 Task: Schedule a networking breakfast event for next Wednesday at 9:00 AM.
Action: Mouse moved to (361, 172)
Screenshot: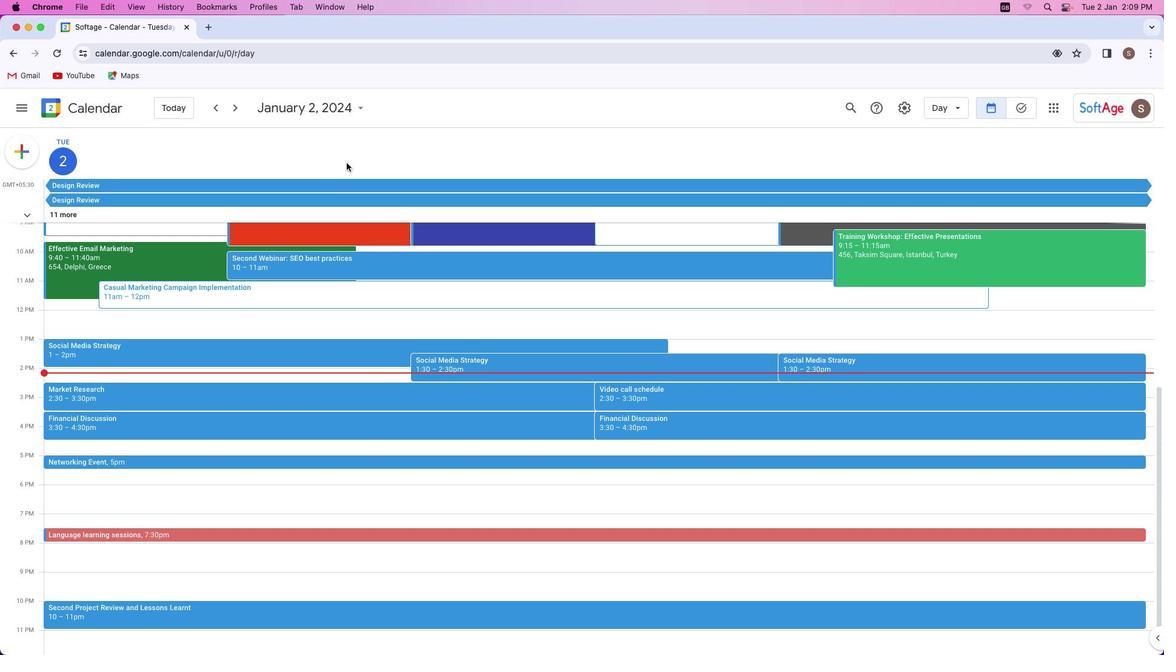 
Action: Mouse pressed left at (361, 172)
Screenshot: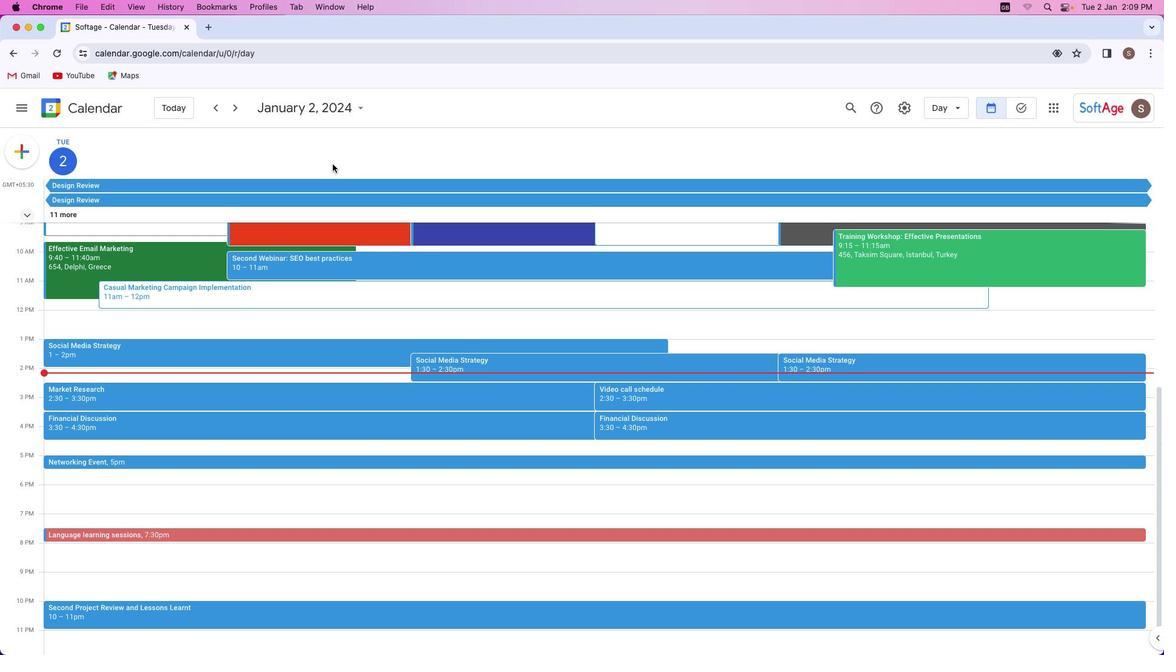 
Action: Mouse moved to (24, 162)
Screenshot: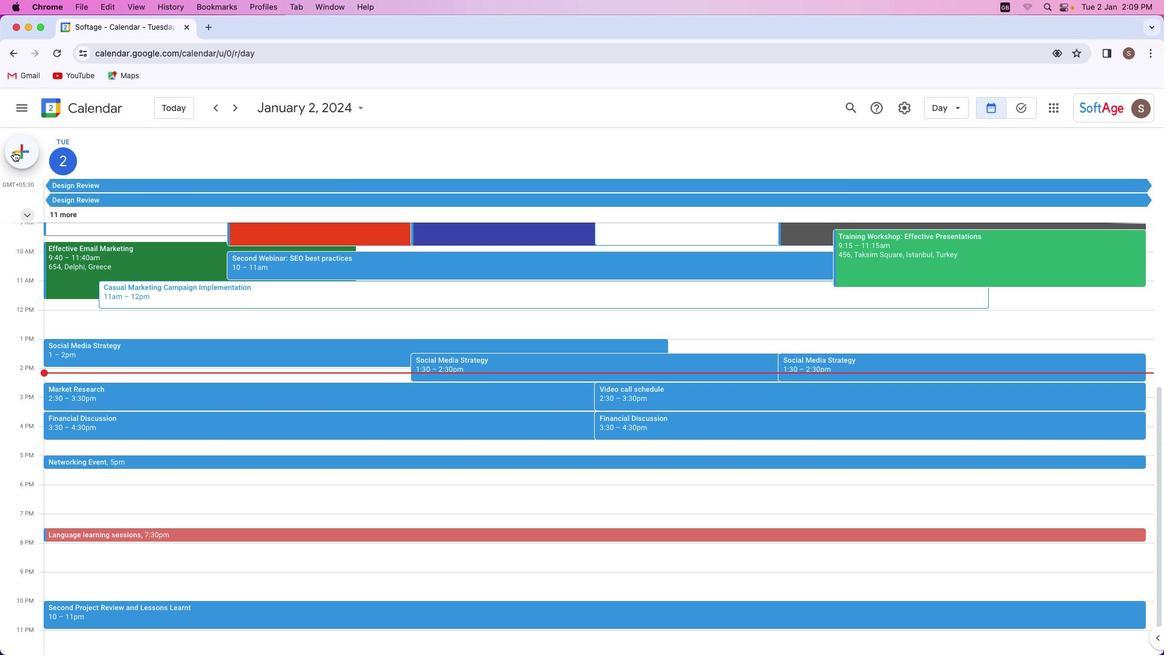 
Action: Mouse pressed left at (24, 162)
Screenshot: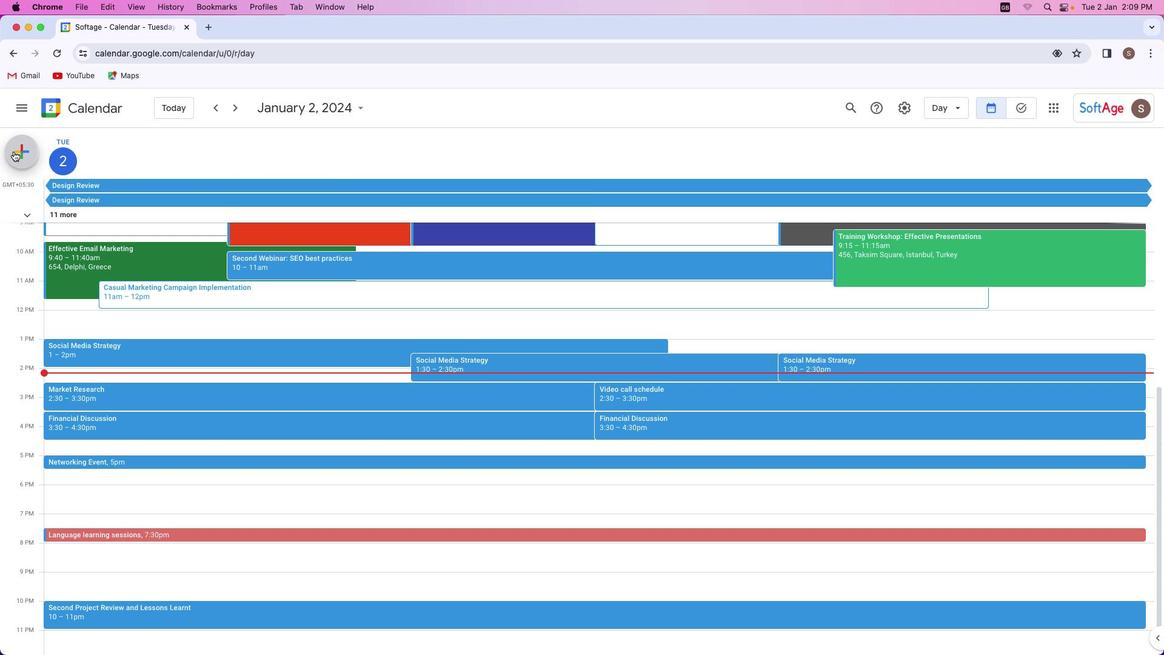 
Action: Mouse moved to (80, 287)
Screenshot: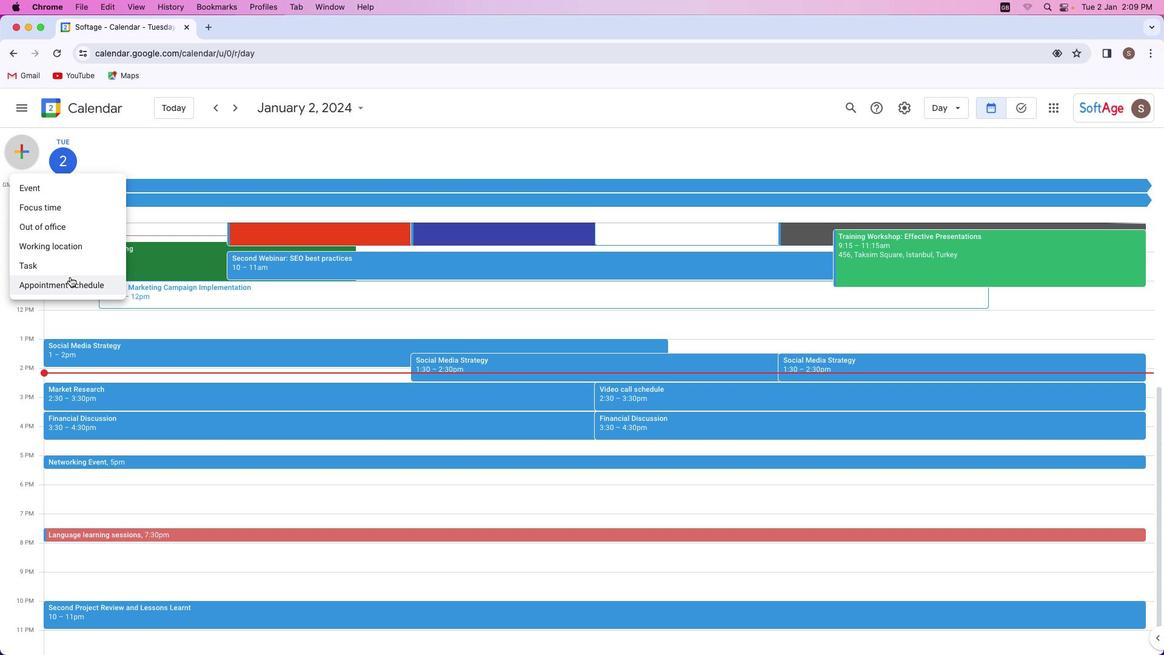 
Action: Mouse pressed left at (80, 287)
Screenshot: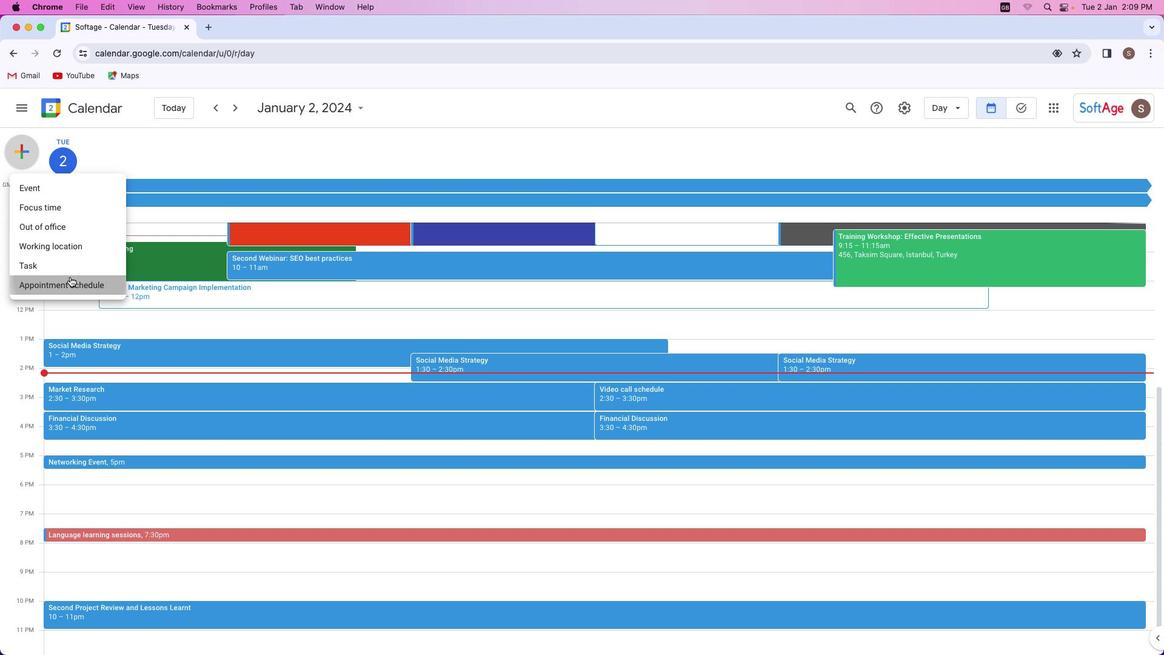 
Action: Mouse moved to (102, 156)
Screenshot: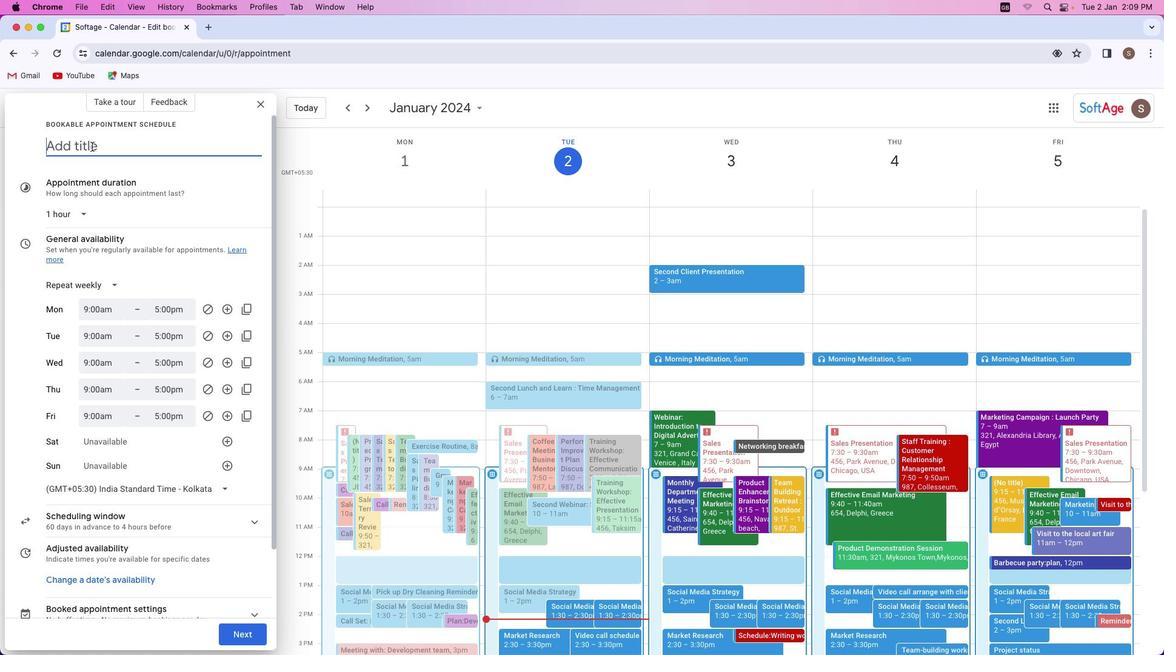 
Action: Key pressed Key.shift'N''e''t''w''o''r''k''i''n''g'Key.space'b''r''e''a''k''f''a''s''t'Key.space
Screenshot: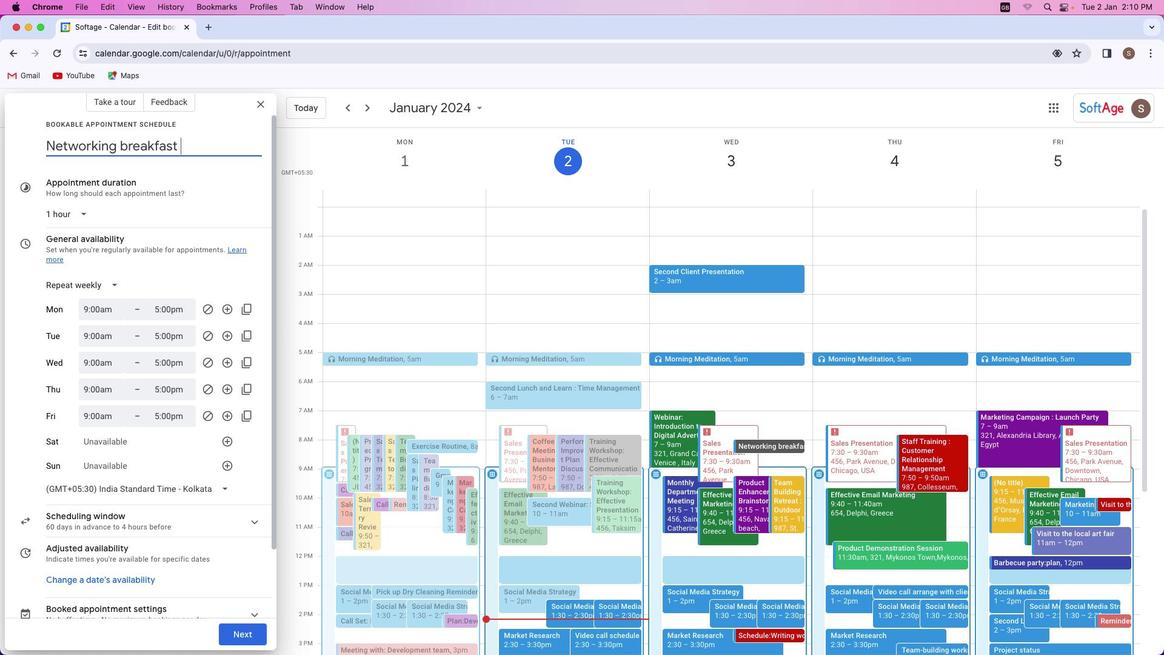 
Action: Mouse moved to (104, 293)
Screenshot: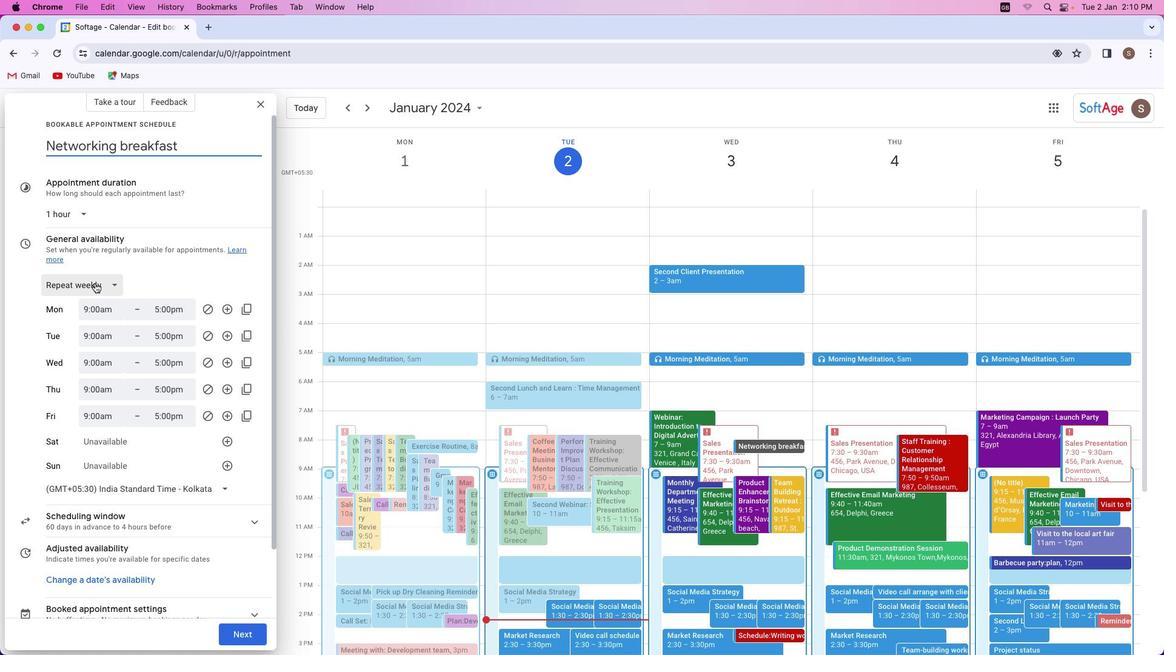 
Action: Mouse pressed left at (104, 293)
Screenshot: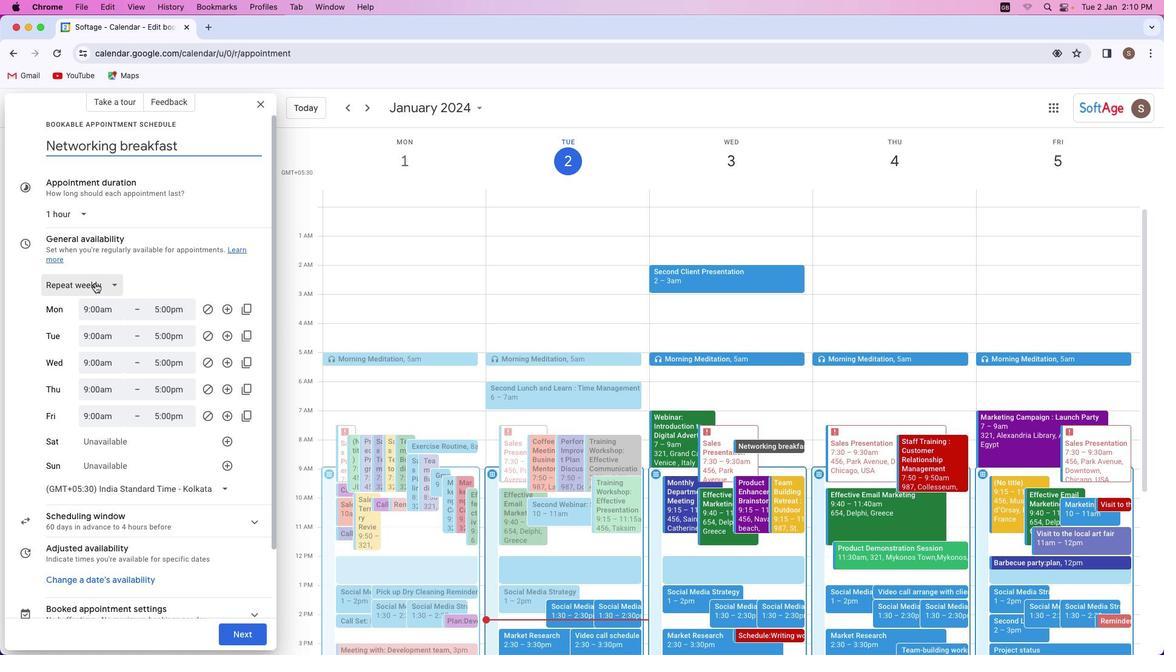 
Action: Mouse moved to (103, 314)
Screenshot: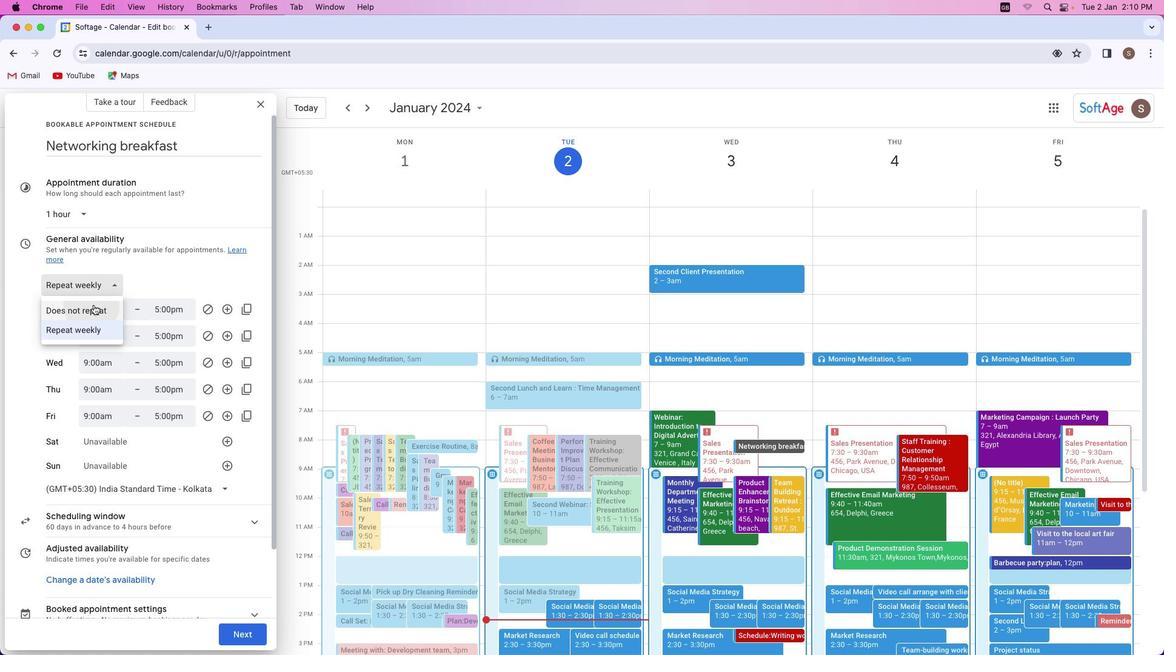 
Action: Mouse pressed left at (103, 314)
Screenshot: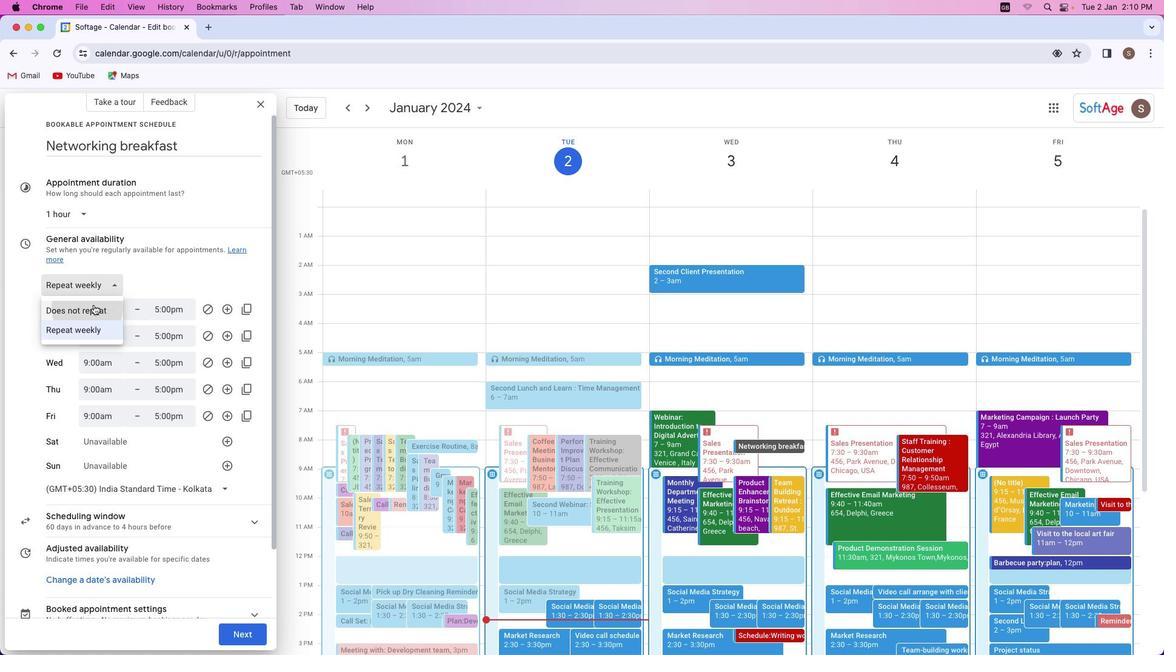 
Action: Mouse moved to (96, 308)
Screenshot: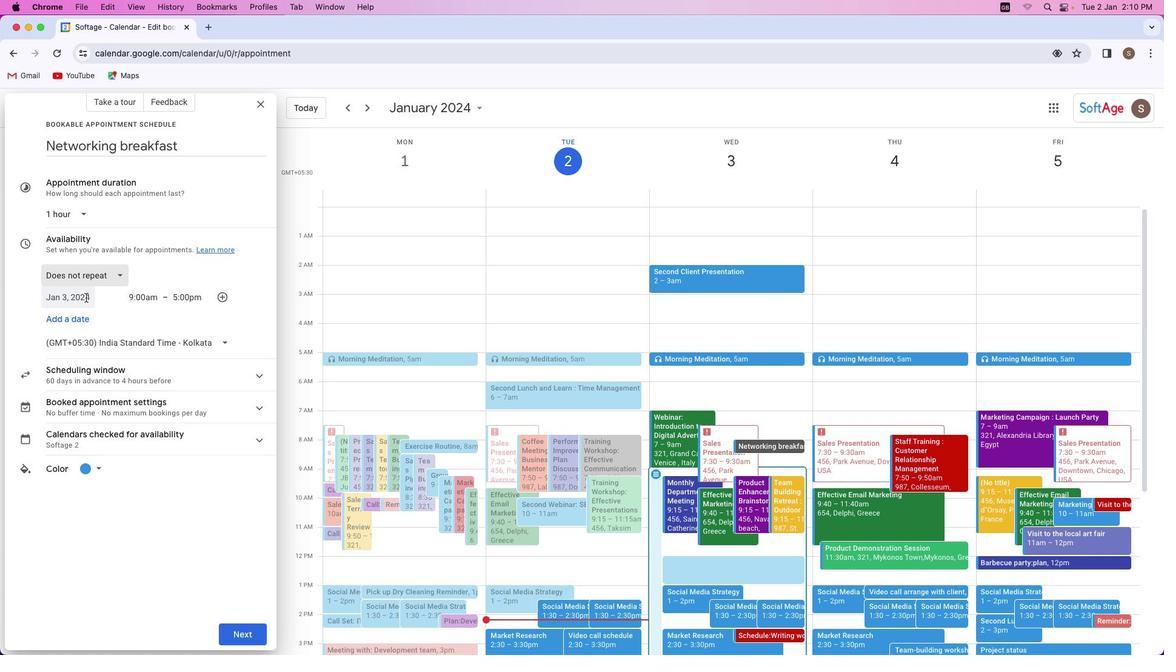 
Action: Mouse pressed left at (96, 308)
Screenshot: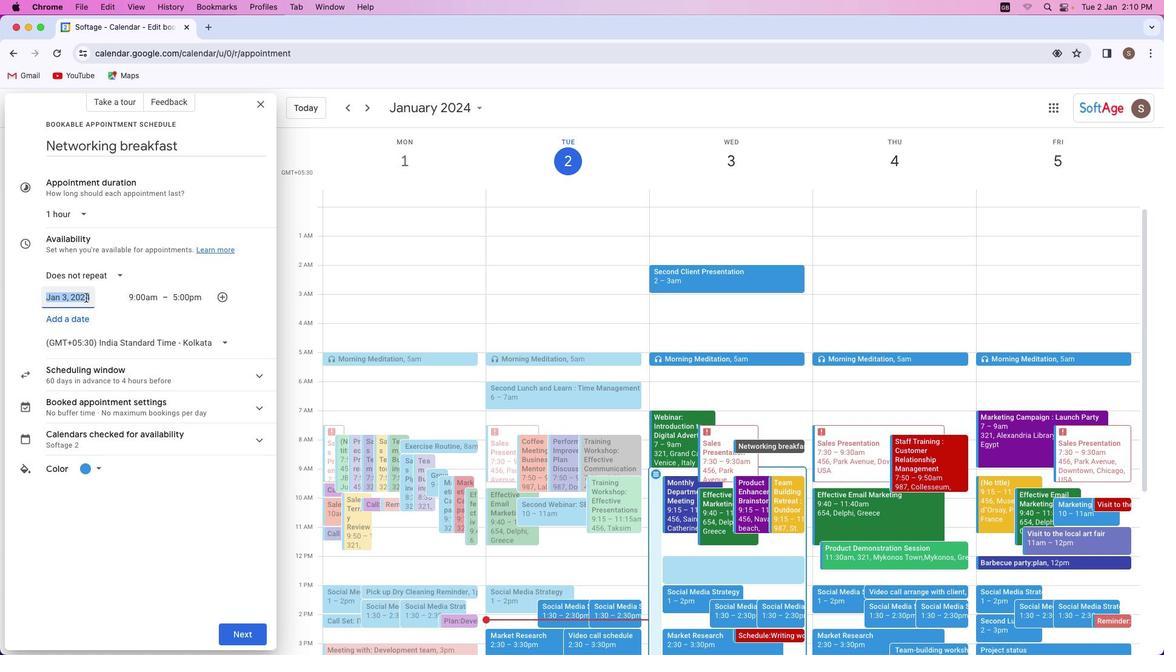 
Action: Mouse moved to (117, 387)
Screenshot: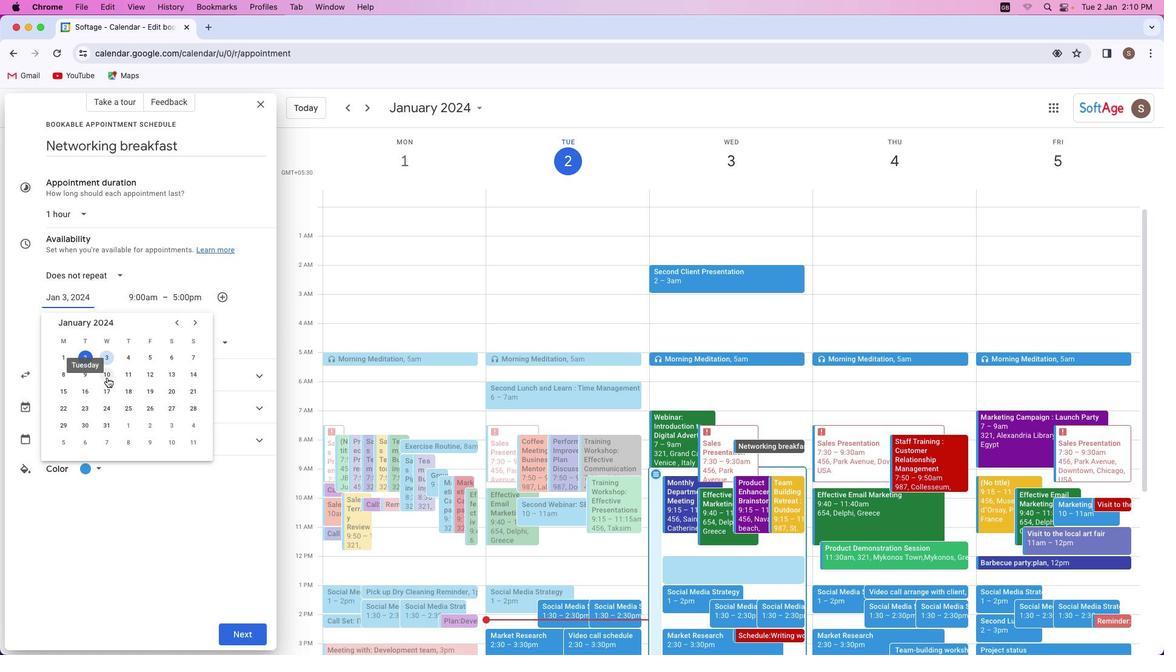 
Action: Mouse pressed left at (117, 387)
Screenshot: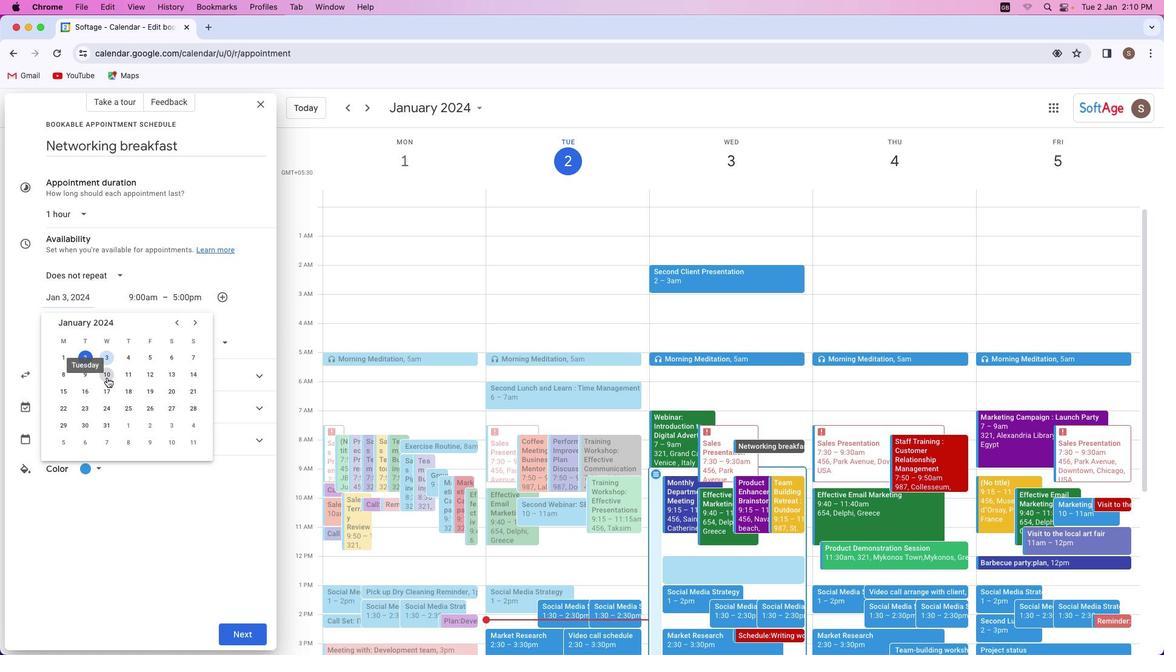 
Action: Mouse moved to (166, 308)
Screenshot: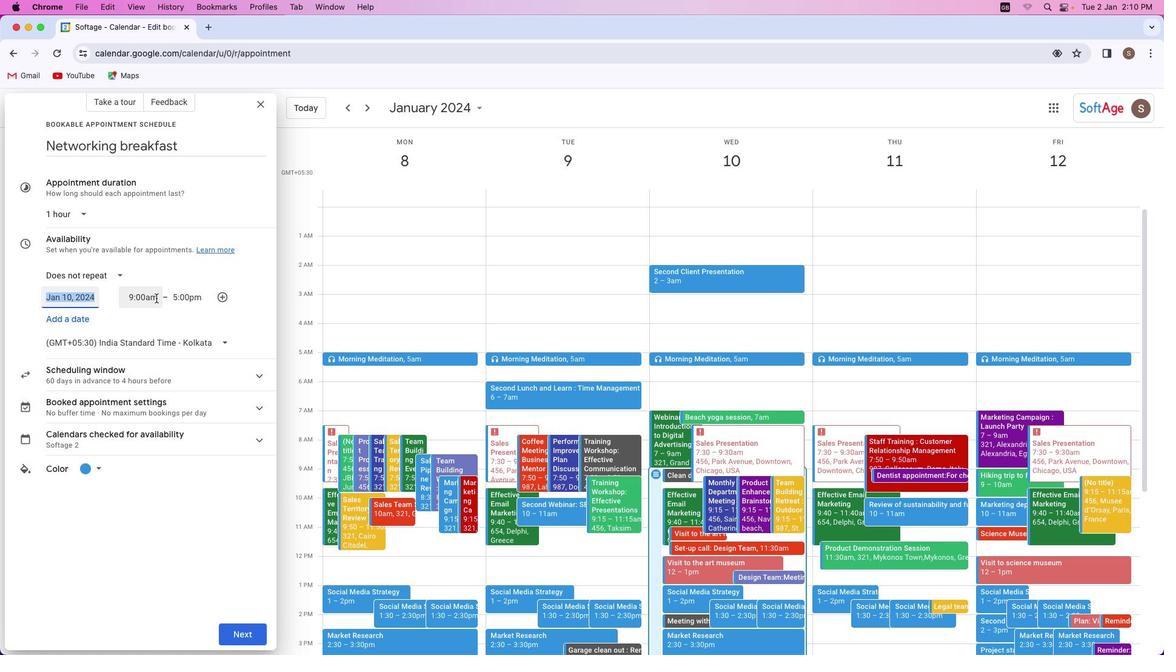 
Action: Mouse pressed left at (166, 308)
Screenshot: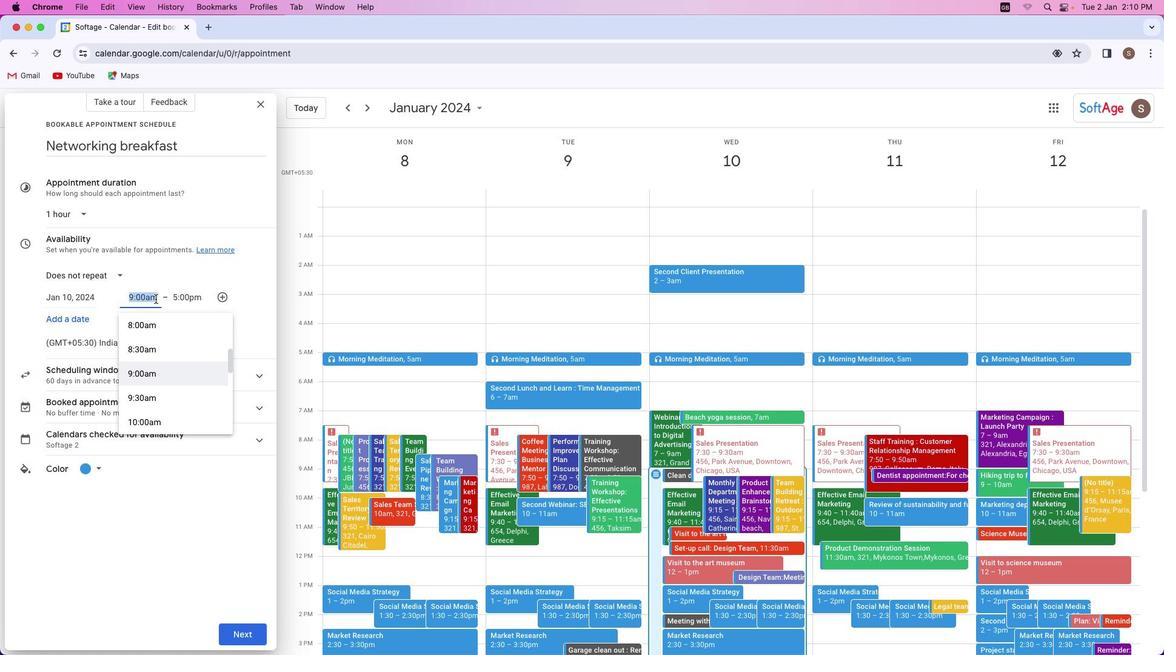 
Action: Mouse moved to (166, 379)
Screenshot: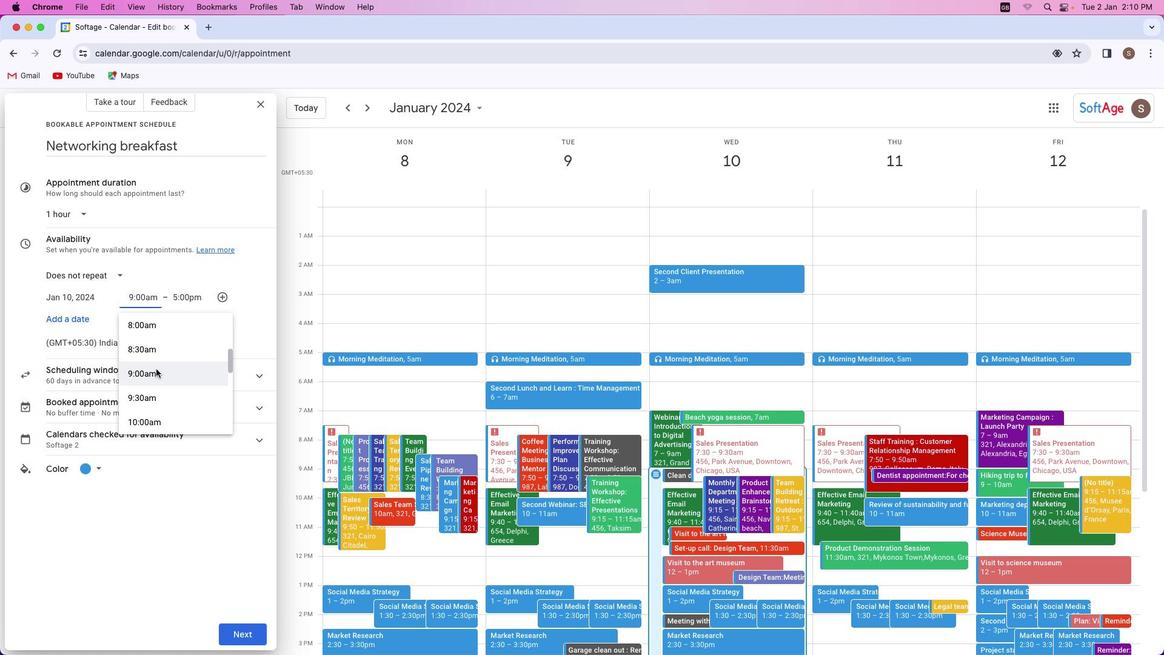 
Action: Mouse pressed left at (166, 379)
Screenshot: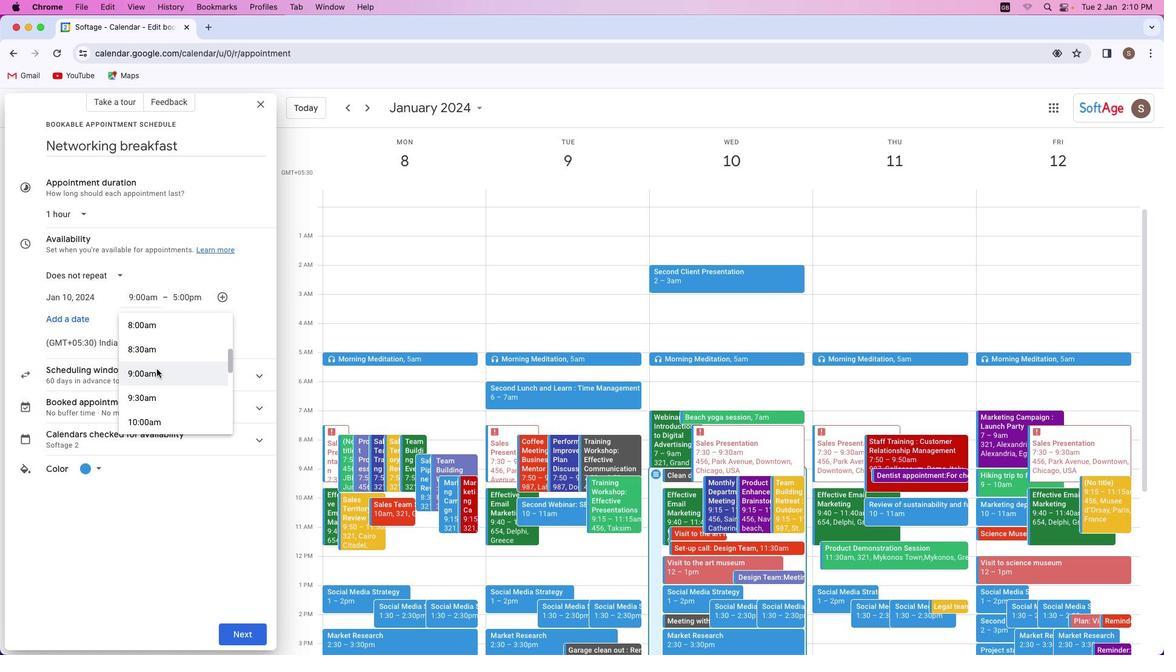 
Action: Mouse moved to (111, 475)
Screenshot: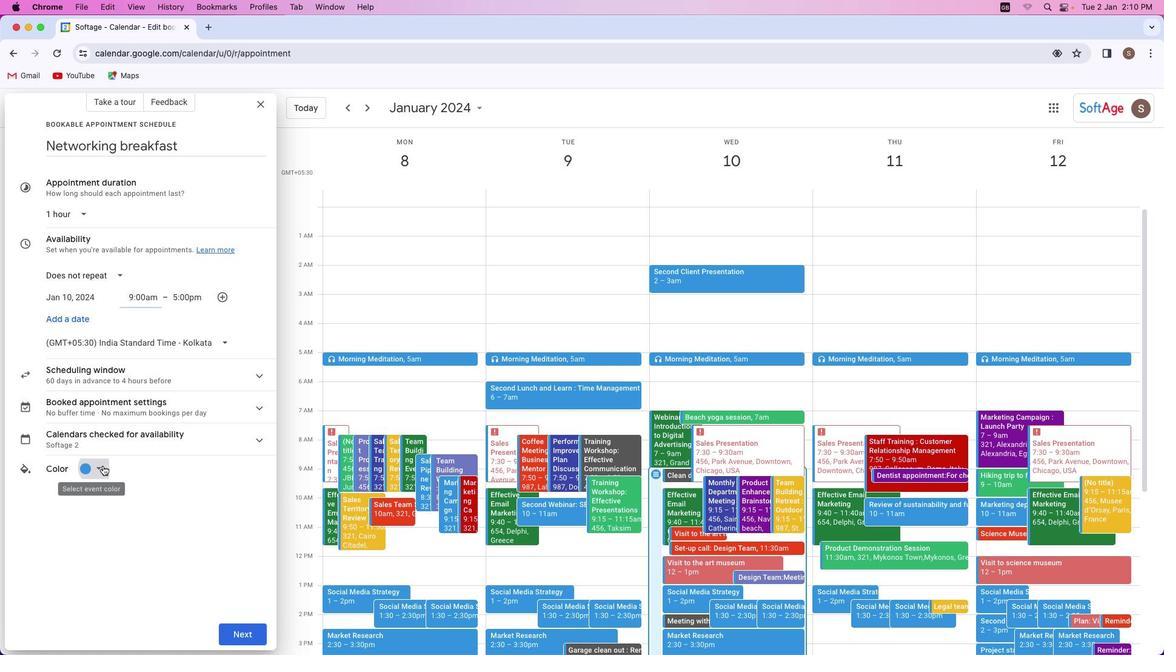 
Action: Mouse pressed left at (111, 475)
Screenshot: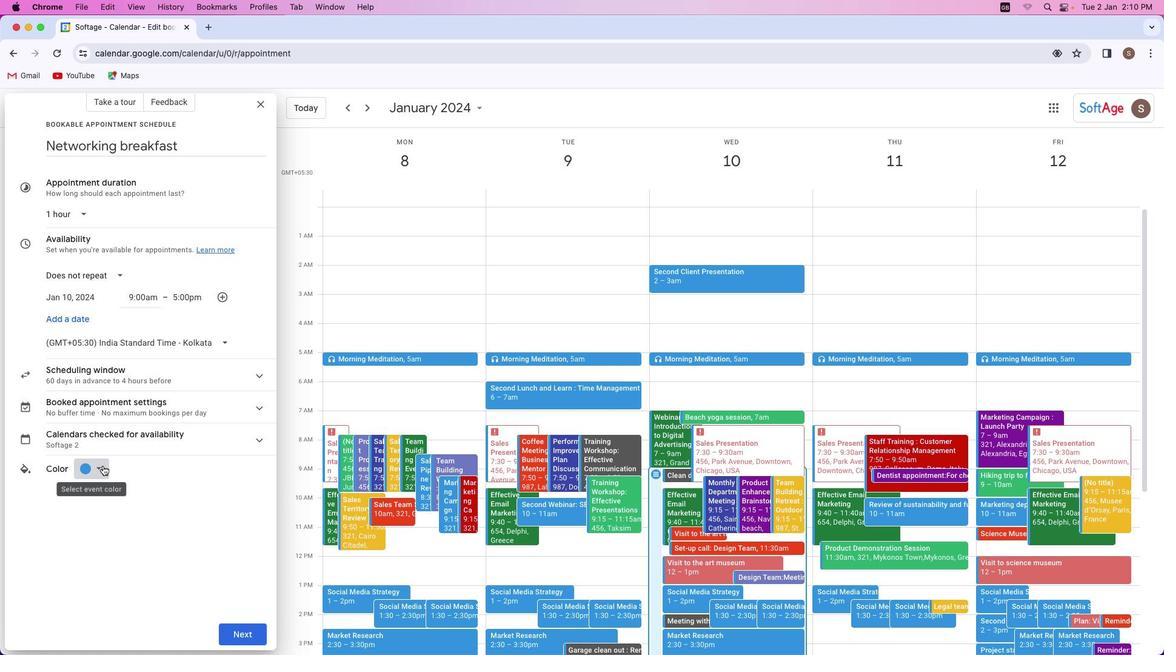 
Action: Mouse moved to (114, 502)
Screenshot: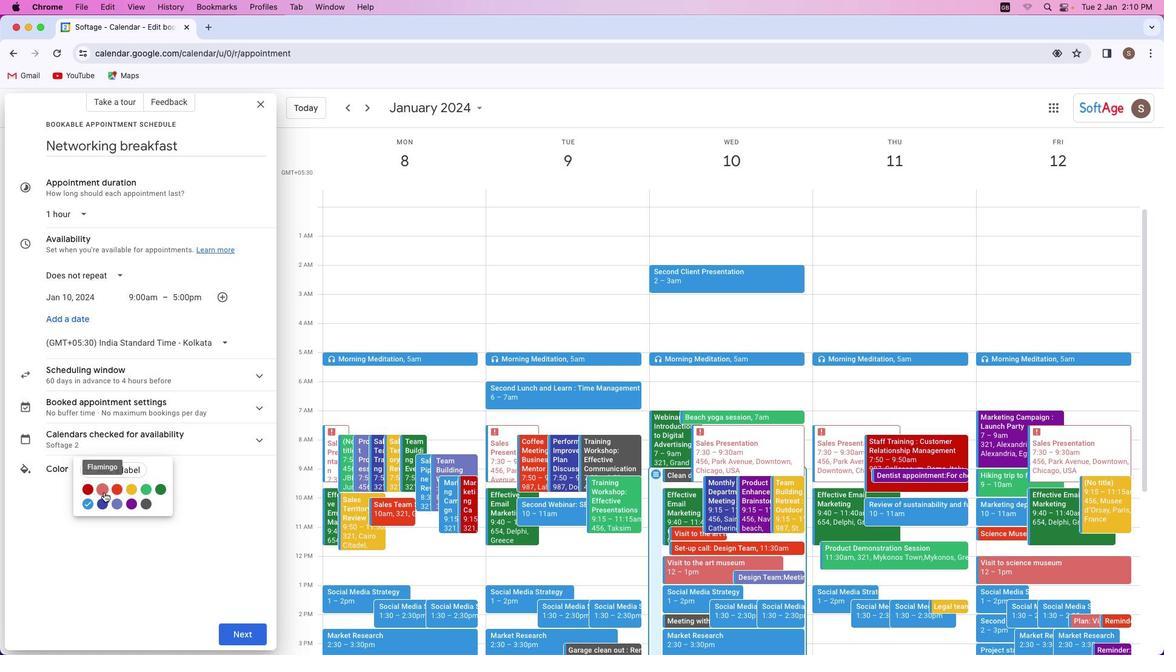 
Action: Mouse pressed left at (114, 502)
Screenshot: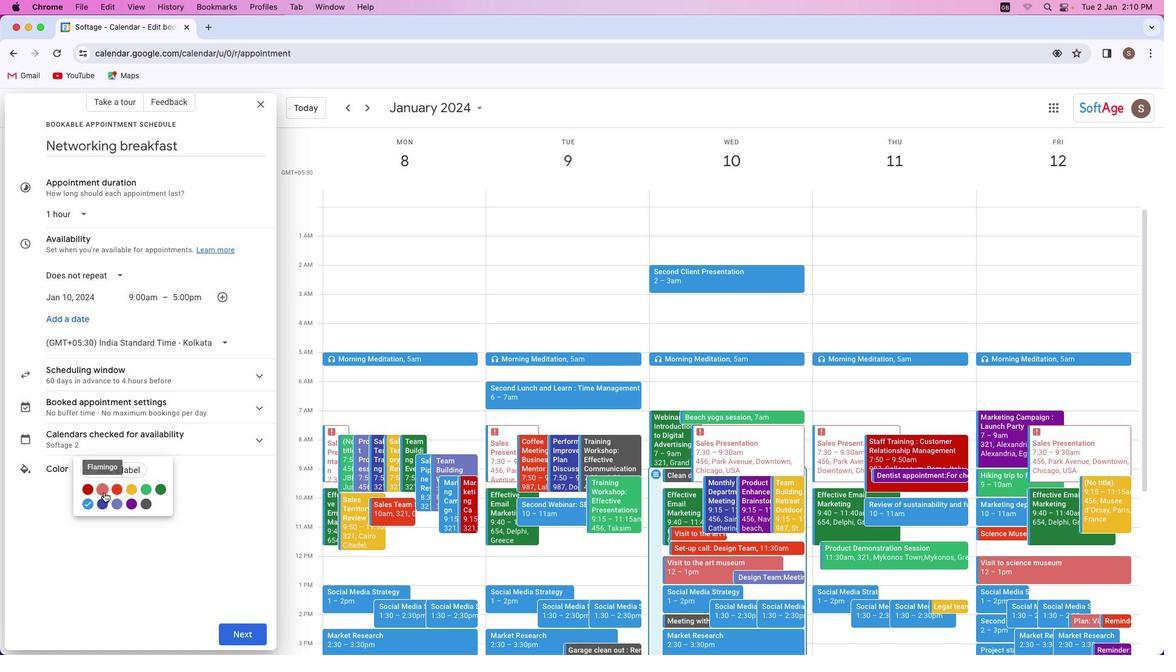 
Action: Mouse moved to (243, 641)
Screenshot: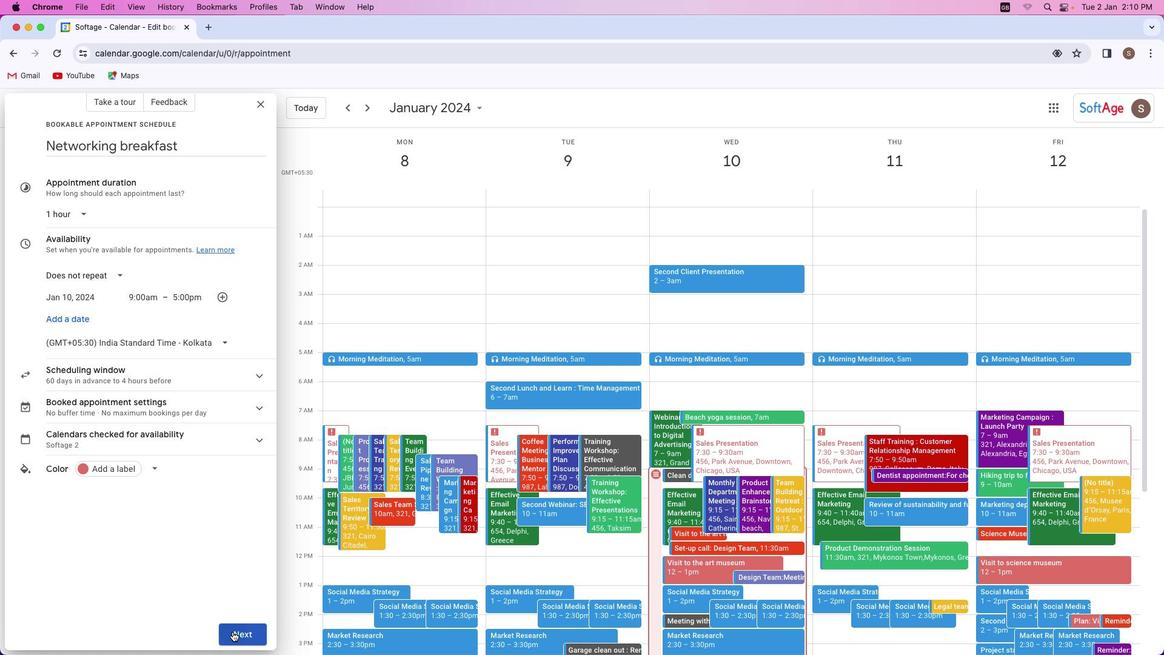 
Action: Mouse pressed left at (243, 641)
Screenshot: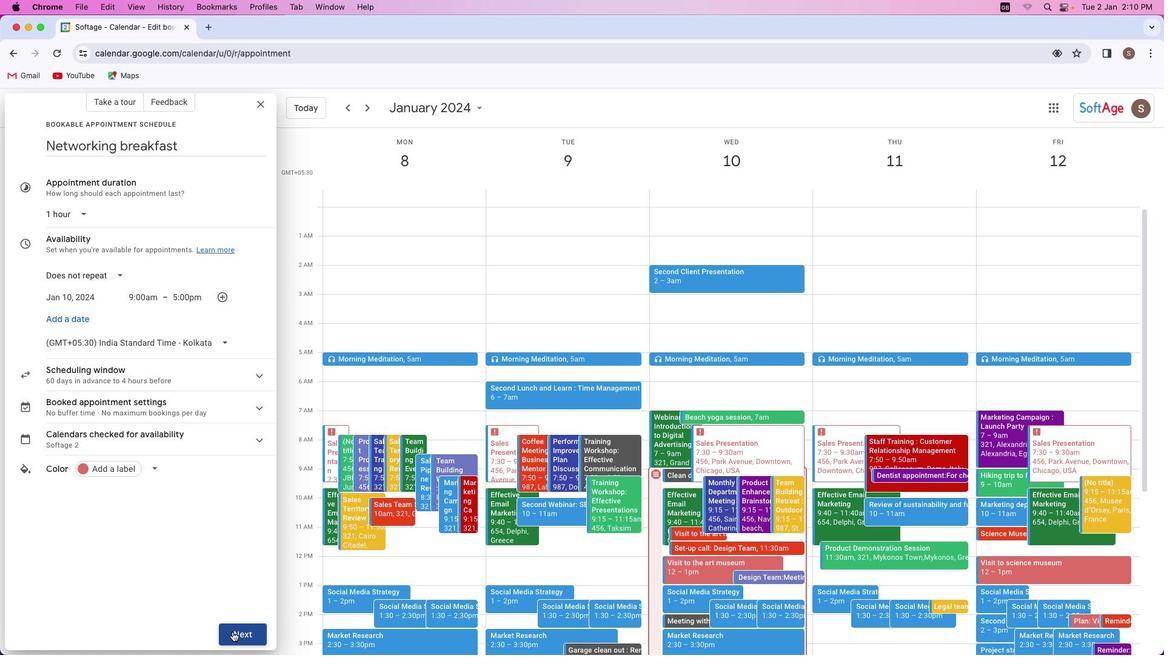 
Action: Mouse moved to (90, 372)
Screenshot: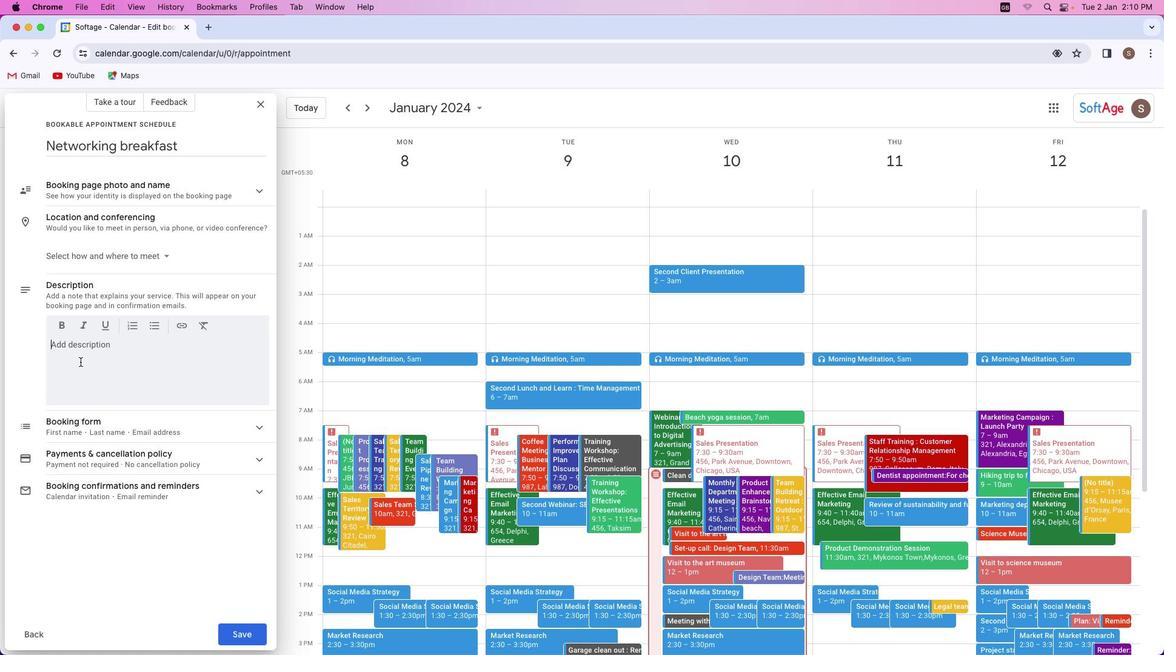 
Action: Mouse pressed left at (90, 372)
Screenshot: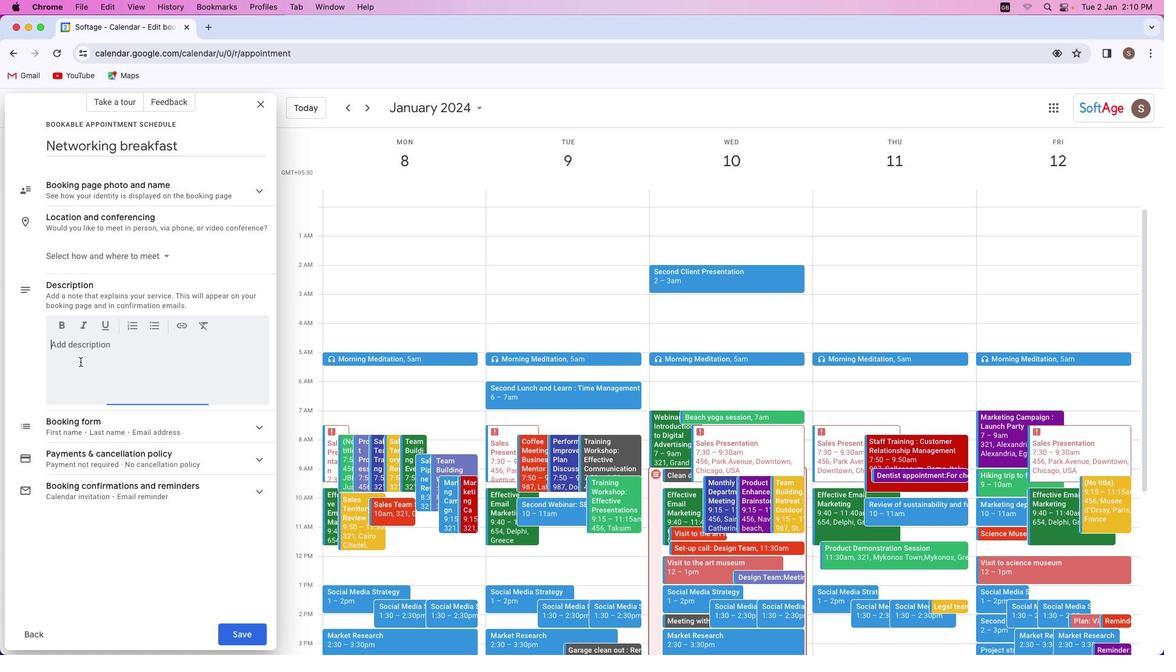 
Action: Key pressed Key.shift'T''h''i''s'Key.space's''c''h''e''d''u''l''e'Key.space'i''s'Key.space'f''o''r'Key.space'n''e''t''w''o''r''k''i''n''g'Key.space'b''r''e''a''k''f''a''s''t'Key.space'e''v''e''n''t''.'
Screenshot: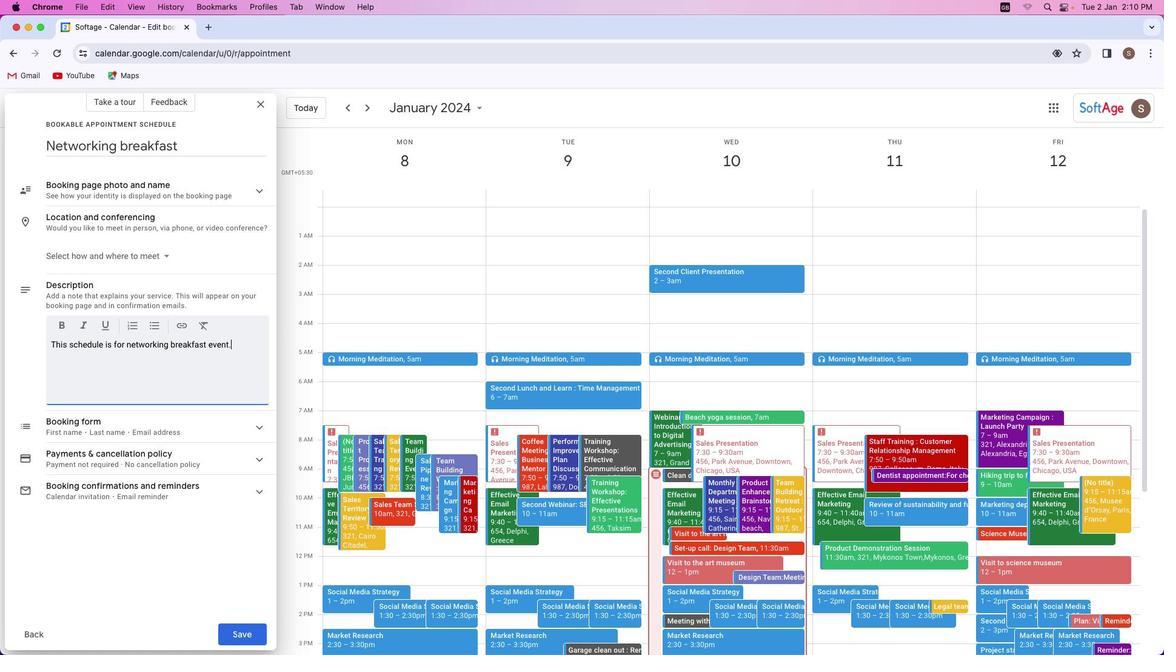 
Action: Mouse moved to (260, 644)
Screenshot: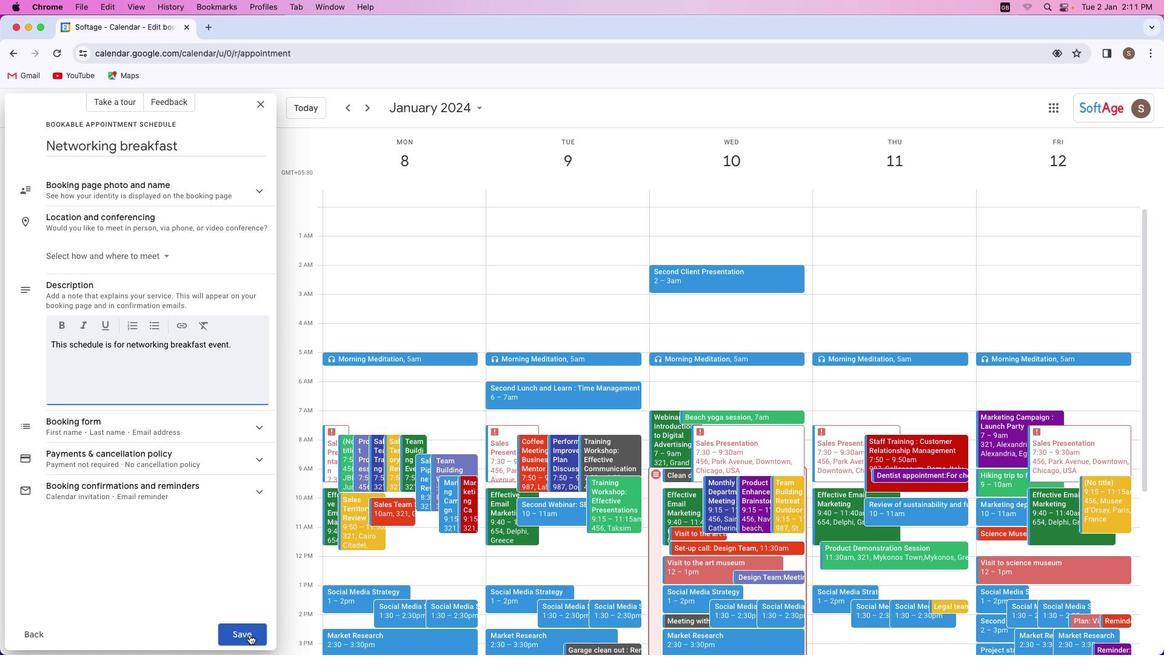 
Action: Mouse pressed left at (260, 644)
Screenshot: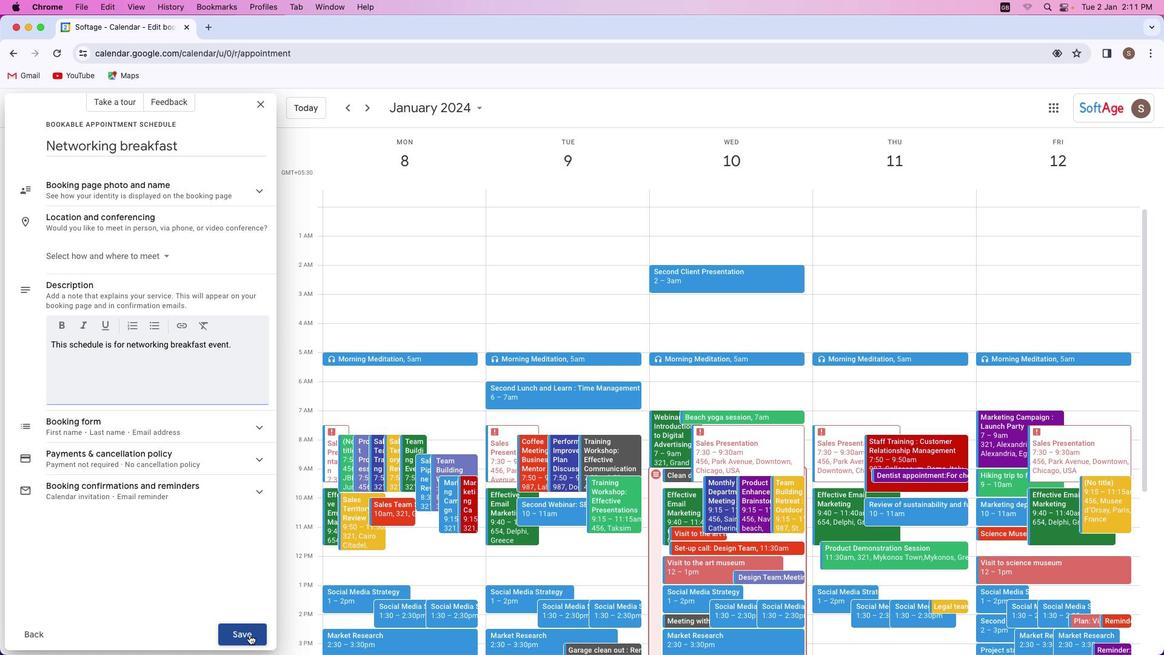 
Action: Mouse moved to (631, 302)
Screenshot: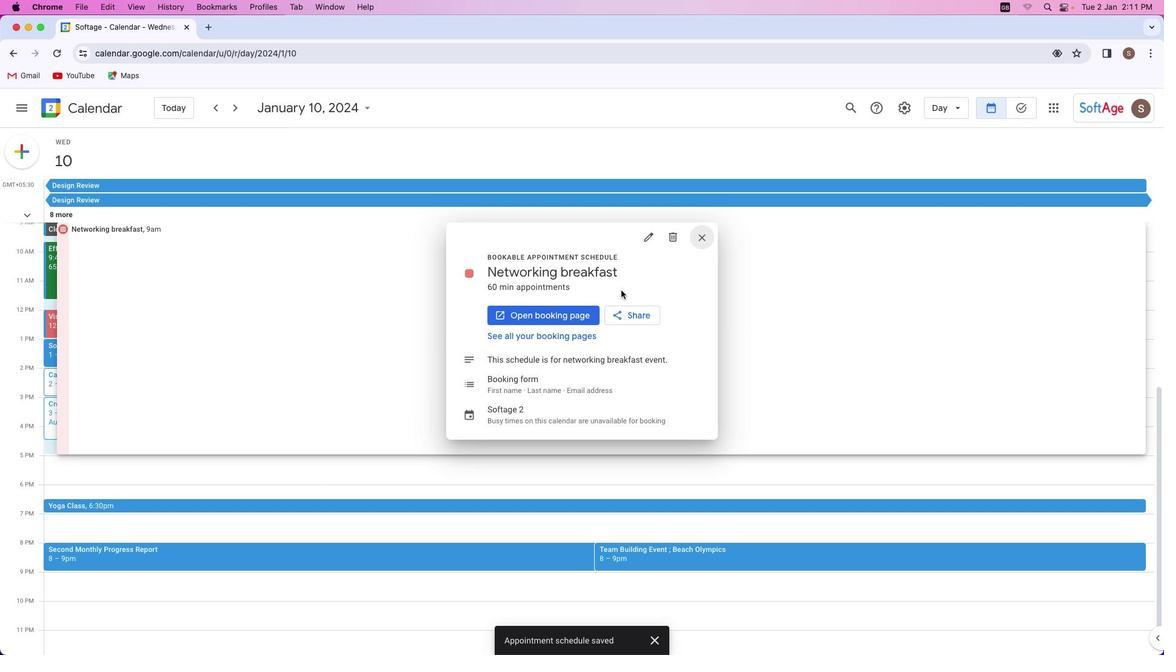 
